 Task: Change the visibility to private.
Action: Mouse moved to (254, 110)
Screenshot: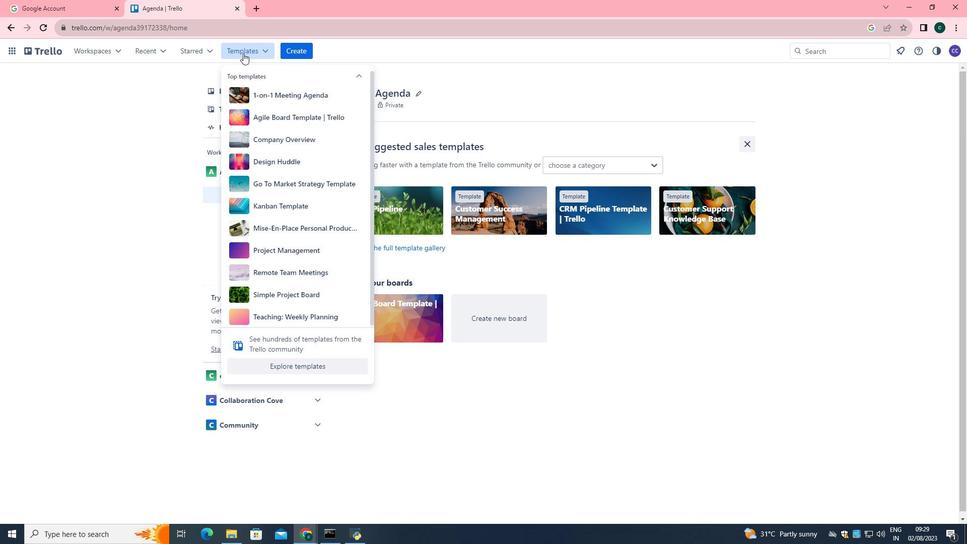 
Action: Mouse pressed left at (254, 110)
Screenshot: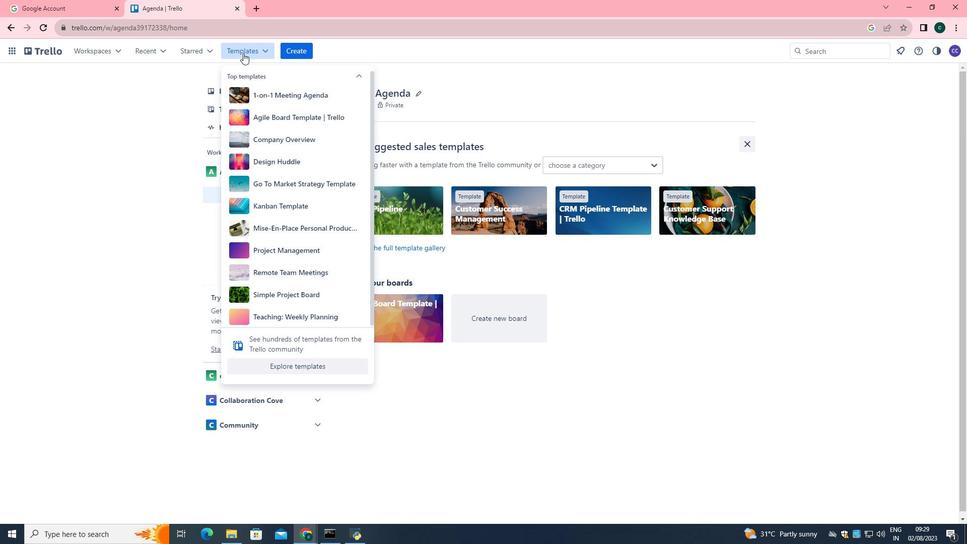 
Action: Mouse moved to (272, 180)
Screenshot: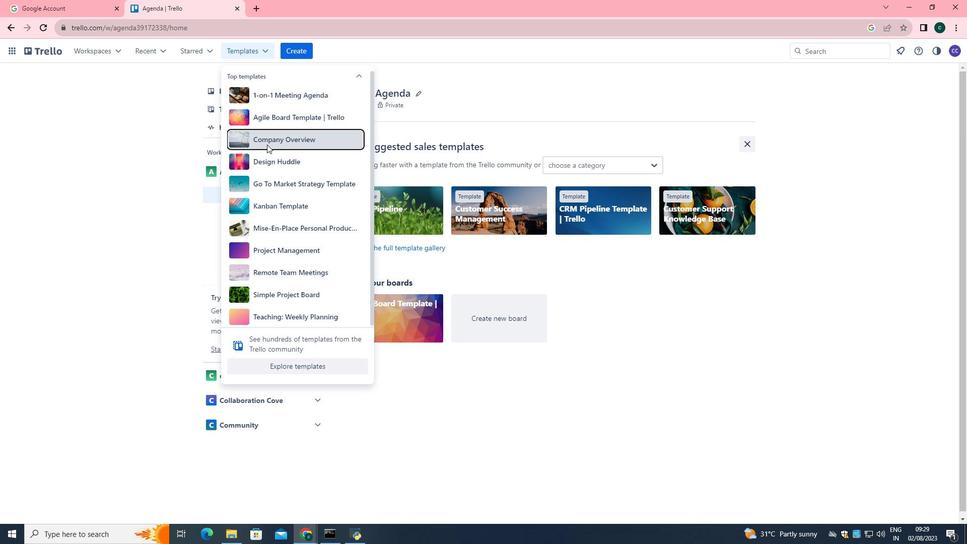 
Action: Mouse pressed left at (272, 180)
Screenshot: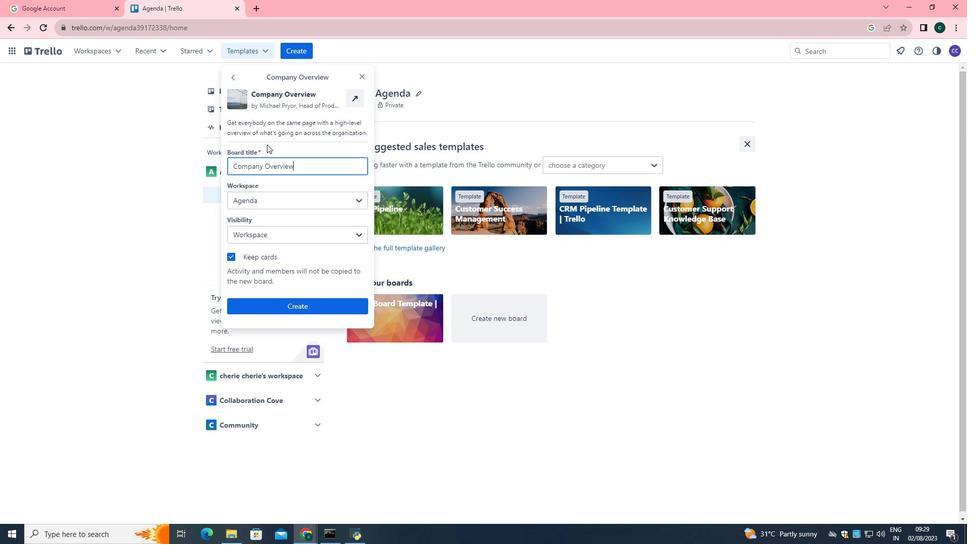 
Action: Mouse moved to (291, 253)
Screenshot: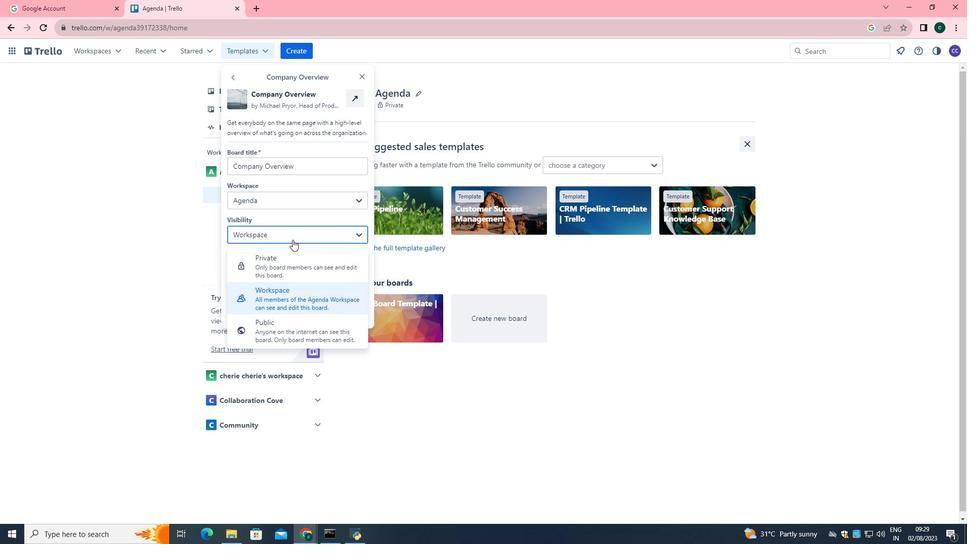 
Action: Mouse pressed left at (291, 253)
Screenshot: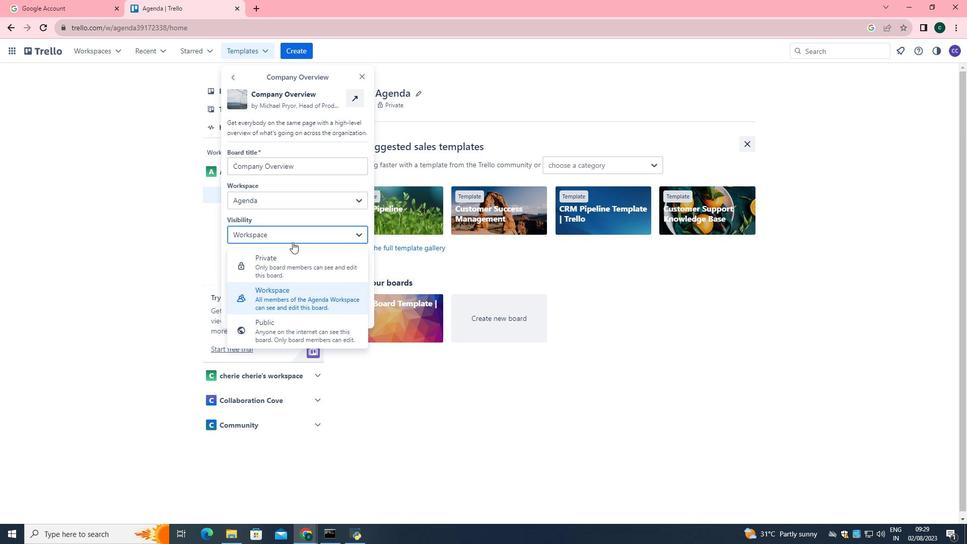
Action: Mouse moved to (290, 272)
Screenshot: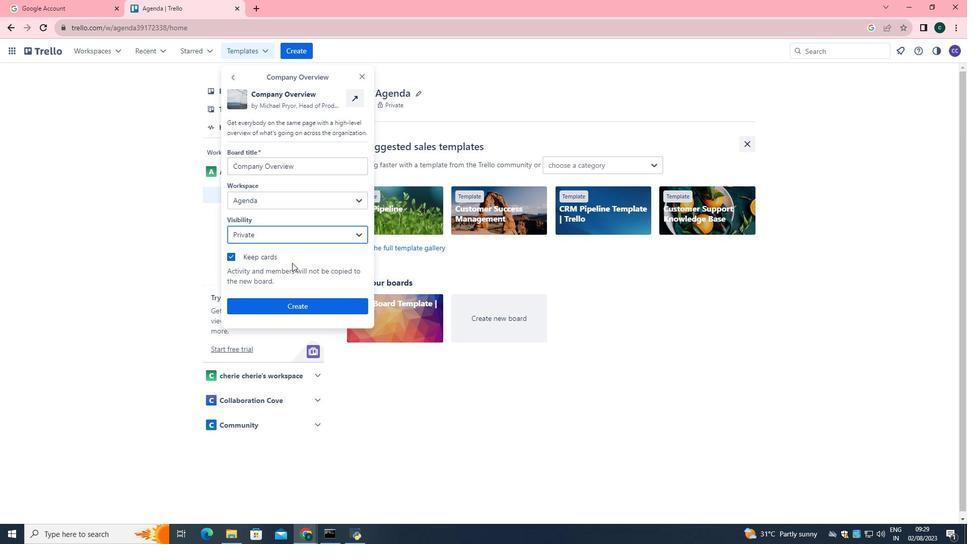 
Action: Mouse pressed left at (290, 272)
Screenshot: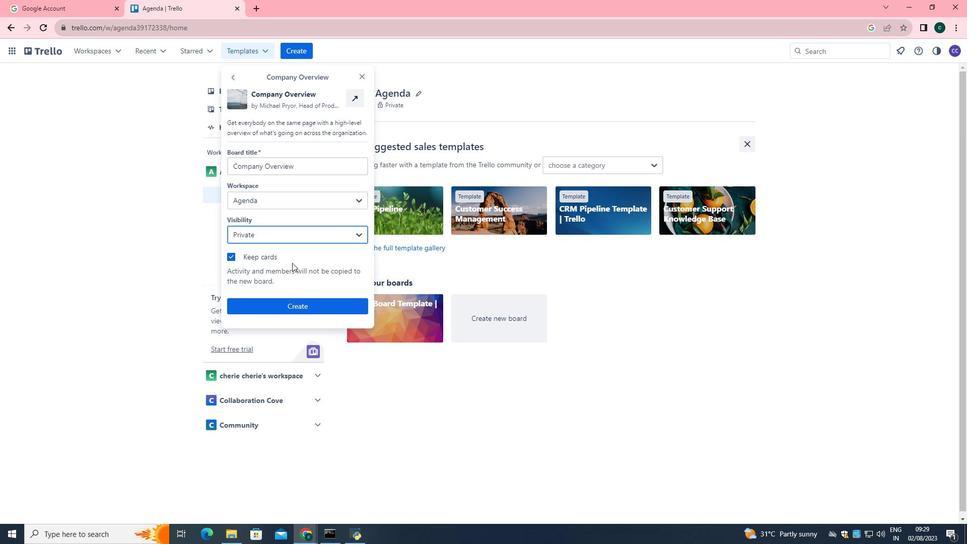 
